 Task: Set the transport protocol for RTP stream output to "DCCP".
Action: Mouse moved to (121, 16)
Screenshot: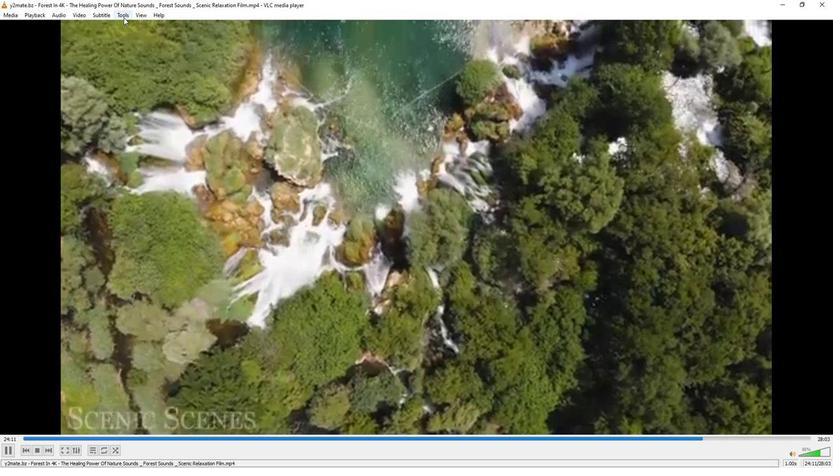 
Action: Mouse pressed left at (121, 16)
Screenshot: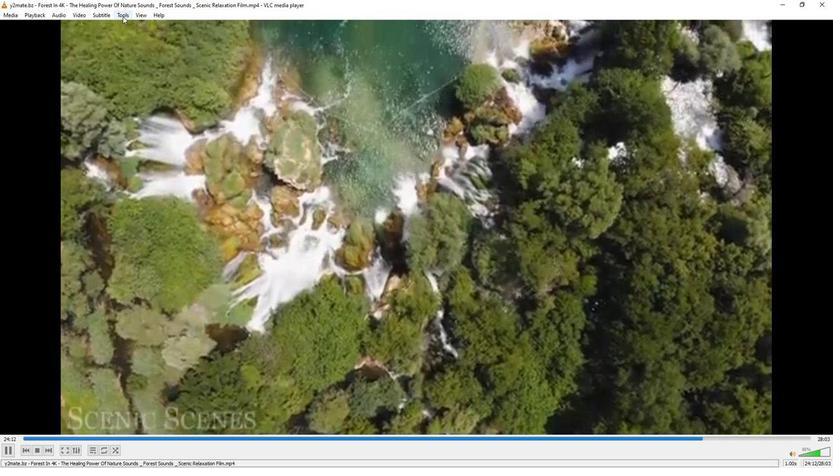 
Action: Mouse moved to (138, 121)
Screenshot: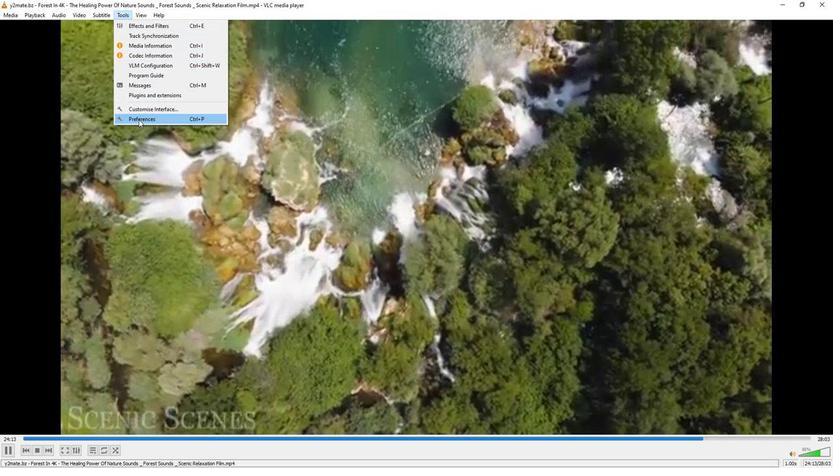 
Action: Mouse pressed left at (138, 121)
Screenshot: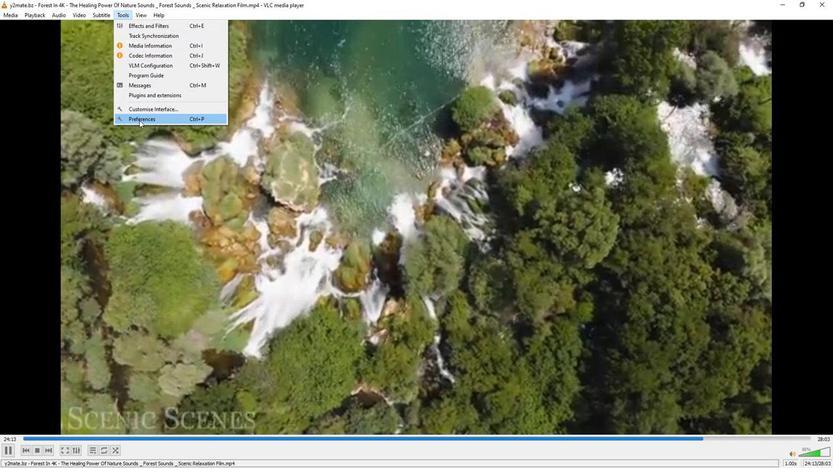 
Action: Mouse moved to (272, 380)
Screenshot: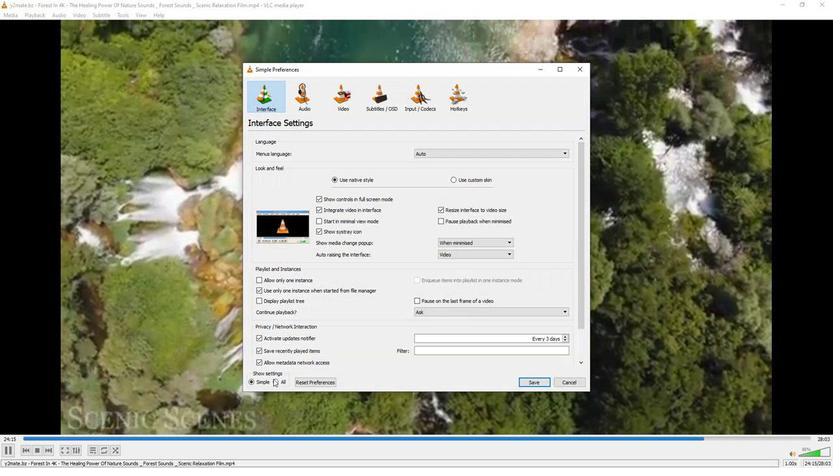 
Action: Mouse pressed left at (272, 380)
Screenshot: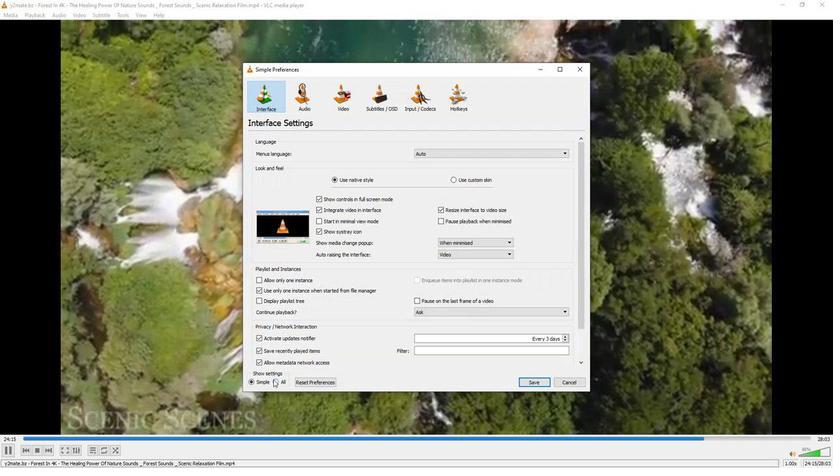 
Action: Mouse moved to (277, 330)
Screenshot: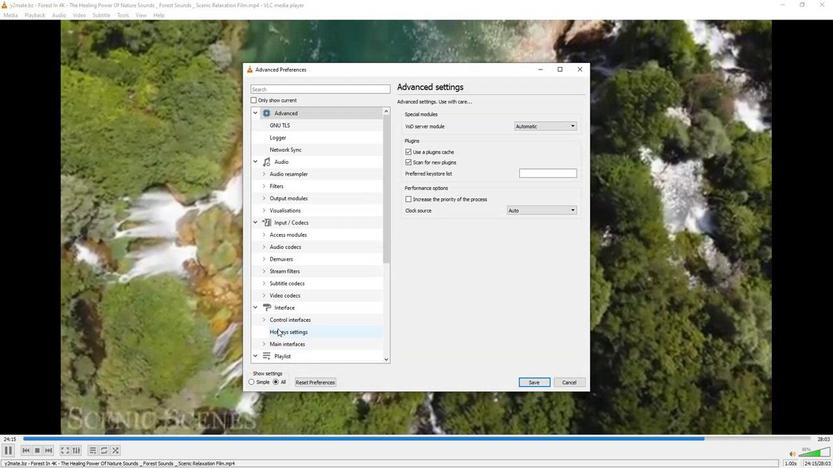 
Action: Mouse scrolled (277, 329) with delta (0, 0)
Screenshot: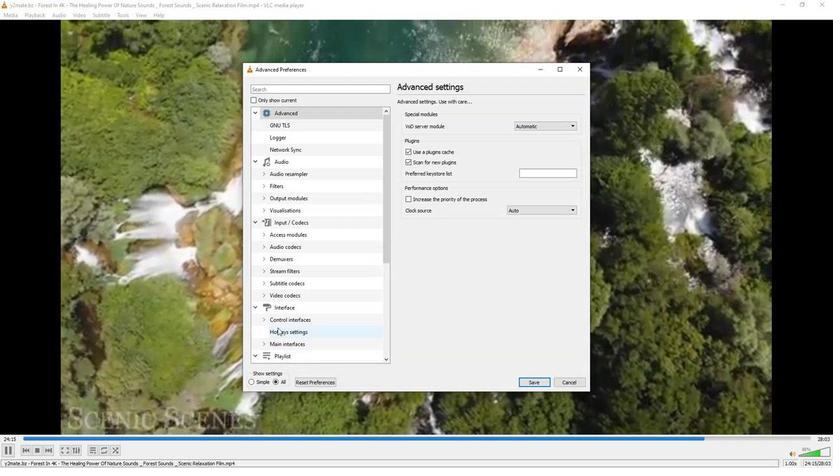 
Action: Mouse moved to (277, 328)
Screenshot: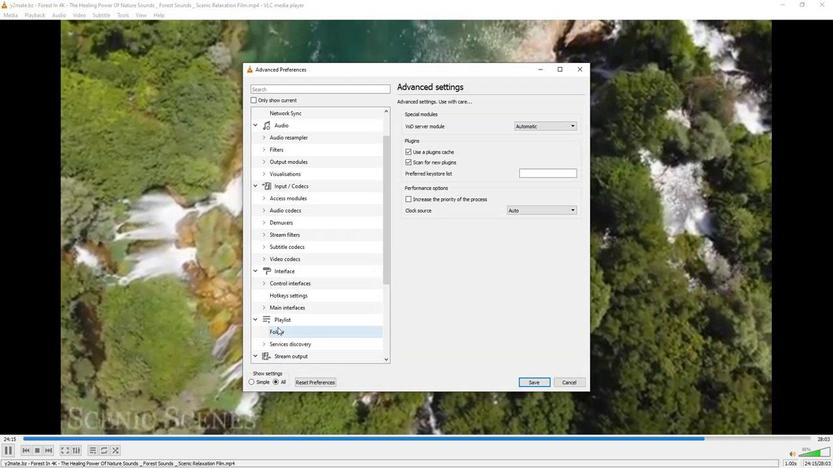 
Action: Mouse scrolled (277, 327) with delta (0, 0)
Screenshot: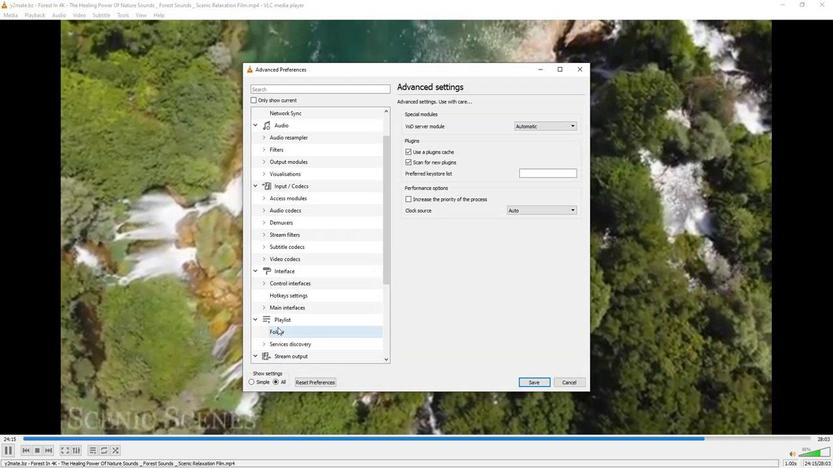 
Action: Mouse moved to (277, 326)
Screenshot: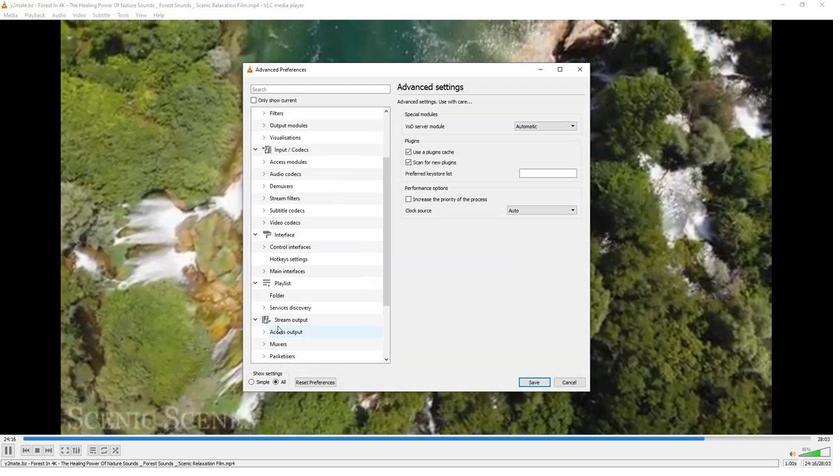 
Action: Mouse scrolled (277, 325) with delta (0, 0)
Screenshot: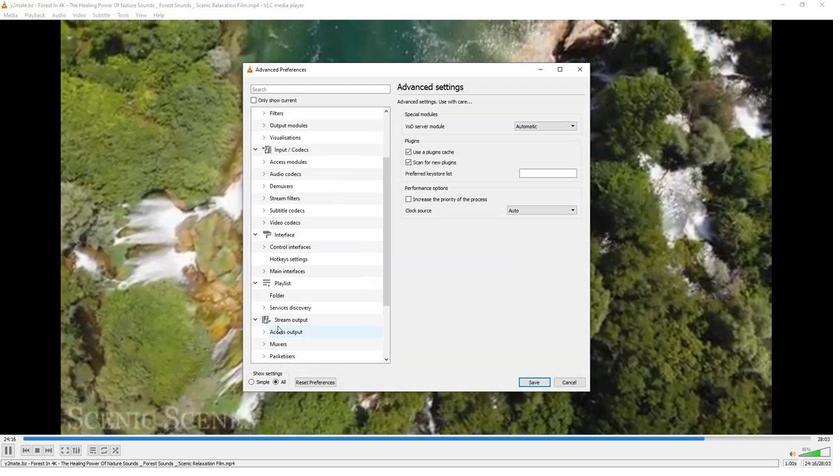 
Action: Mouse moved to (264, 331)
Screenshot: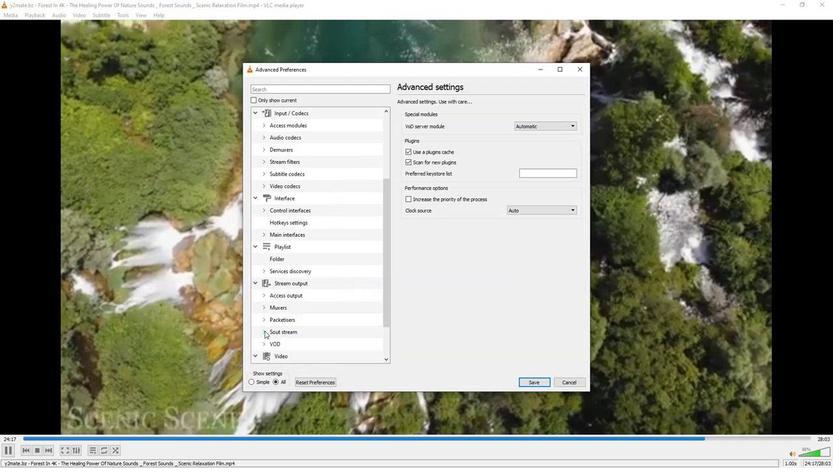 
Action: Mouse pressed left at (264, 331)
Screenshot: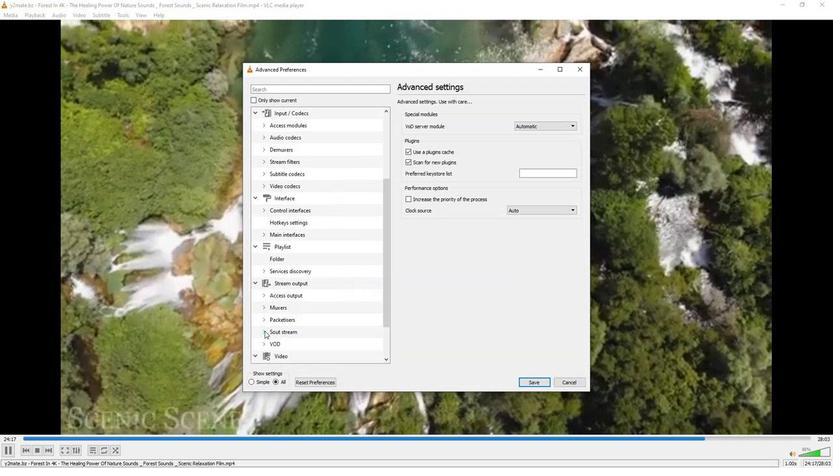
Action: Mouse moved to (265, 331)
Screenshot: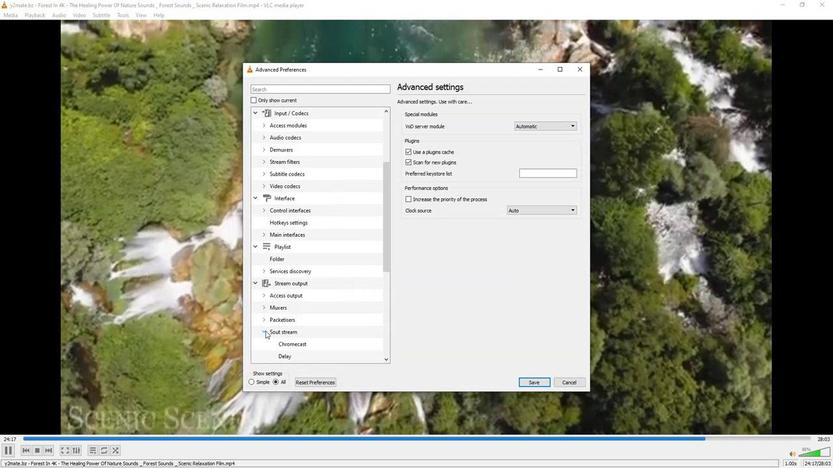 
Action: Mouse scrolled (265, 331) with delta (0, 0)
Screenshot: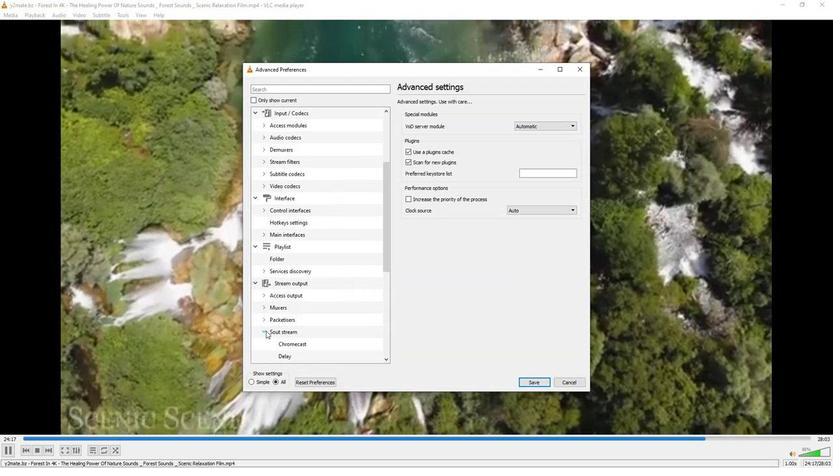 
Action: Mouse scrolled (265, 331) with delta (0, 0)
Screenshot: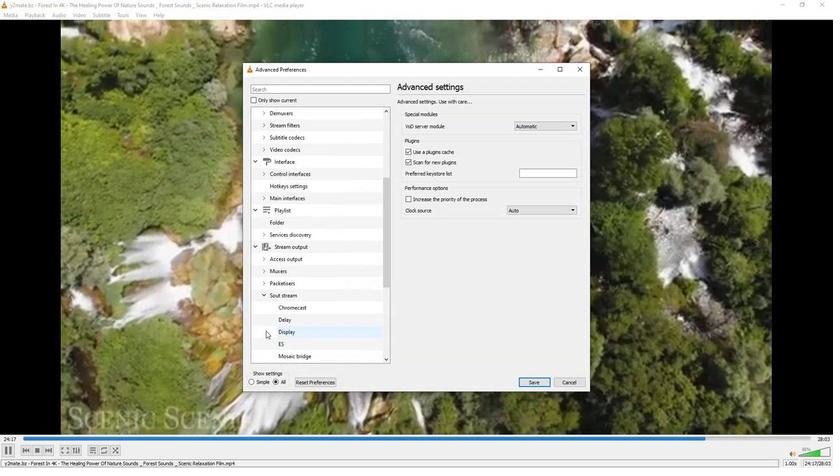 
Action: Mouse moved to (284, 344)
Screenshot: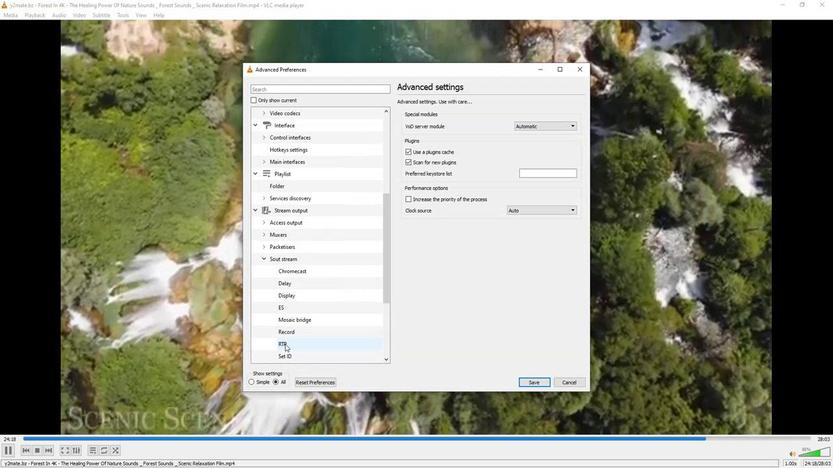 
Action: Mouse pressed left at (284, 344)
Screenshot: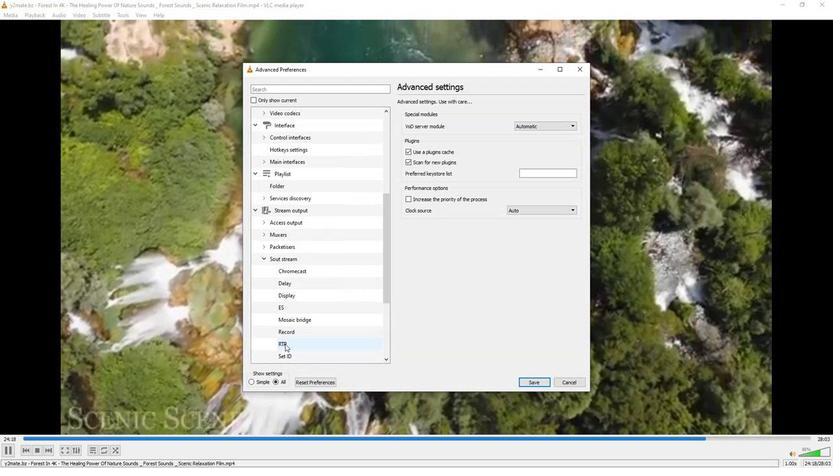 
Action: Mouse moved to (579, 219)
Screenshot: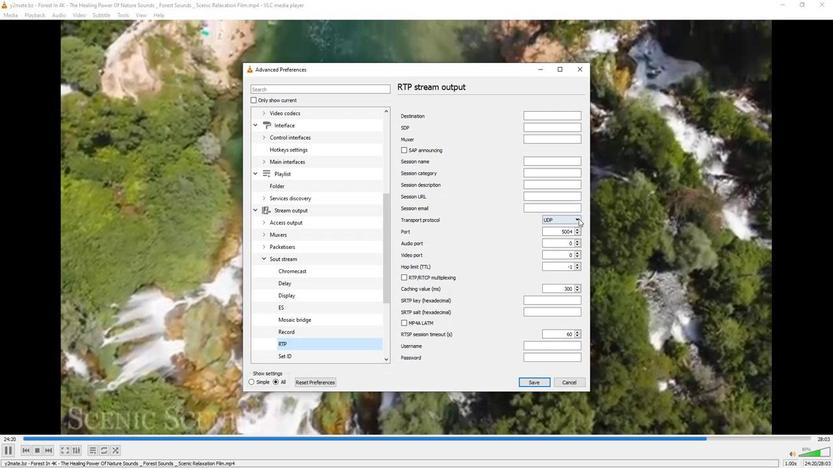
Action: Mouse pressed left at (579, 219)
Screenshot: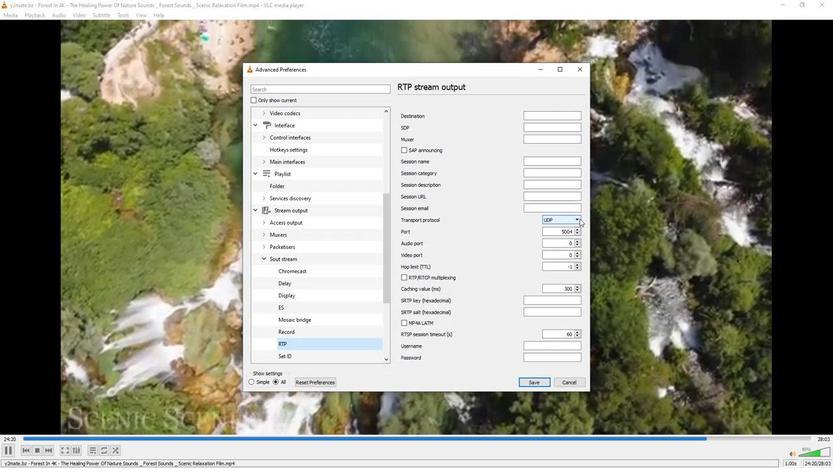 
Action: Mouse moved to (551, 226)
Screenshot: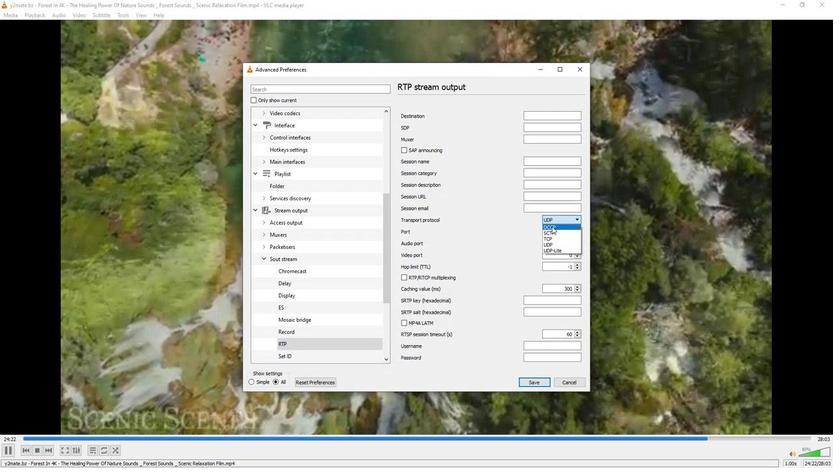 
Action: Mouse pressed left at (551, 226)
Screenshot: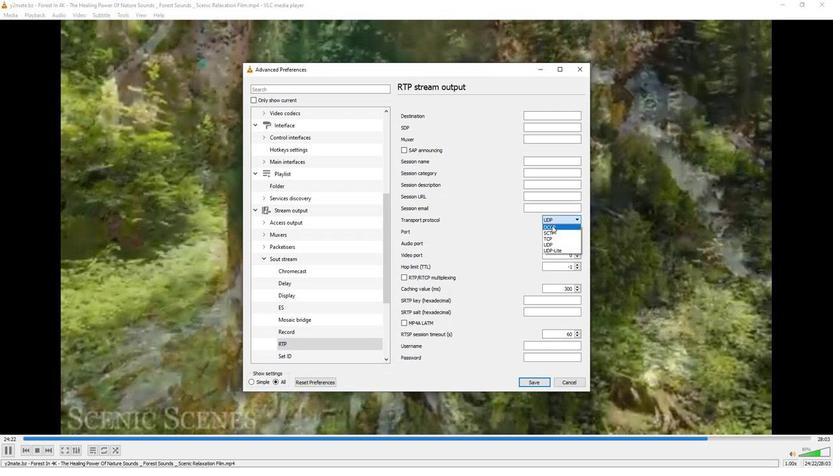 
Action: Mouse moved to (472, 280)
Screenshot: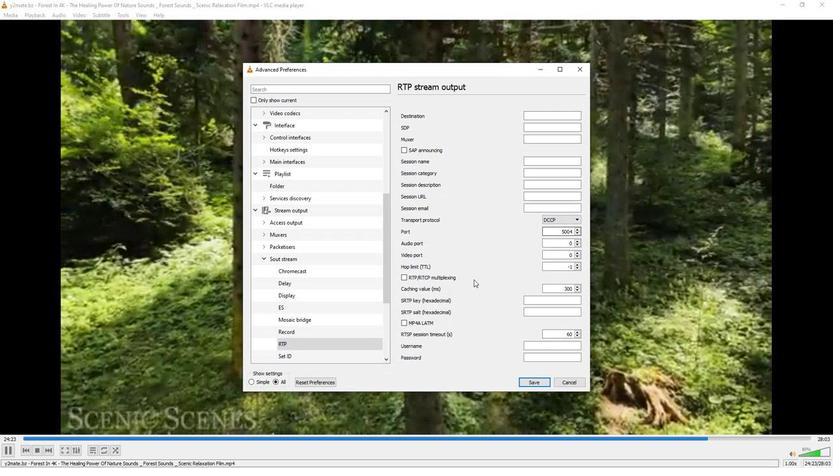 
